 Task: Change the configuration of the board layout of the mark's project to sort by "Milestone" in descending order.
Action: Mouse pressed left at (240, 217)
Screenshot: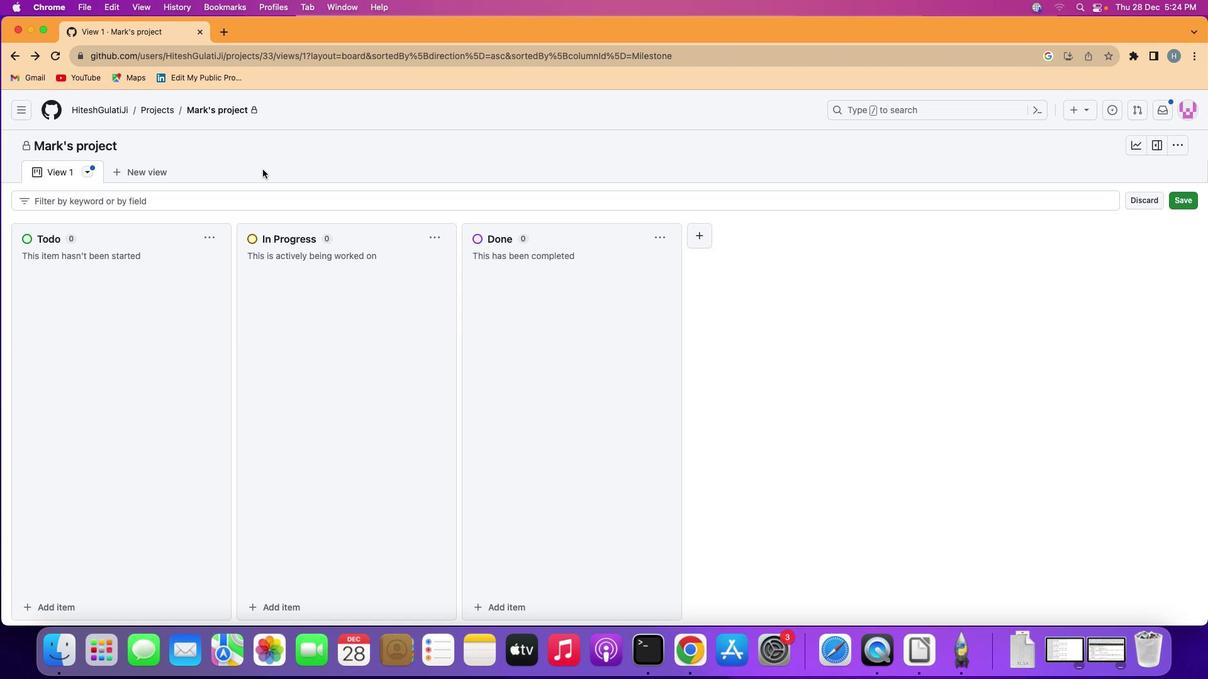 
Action: Mouse moved to (123, 215)
Screenshot: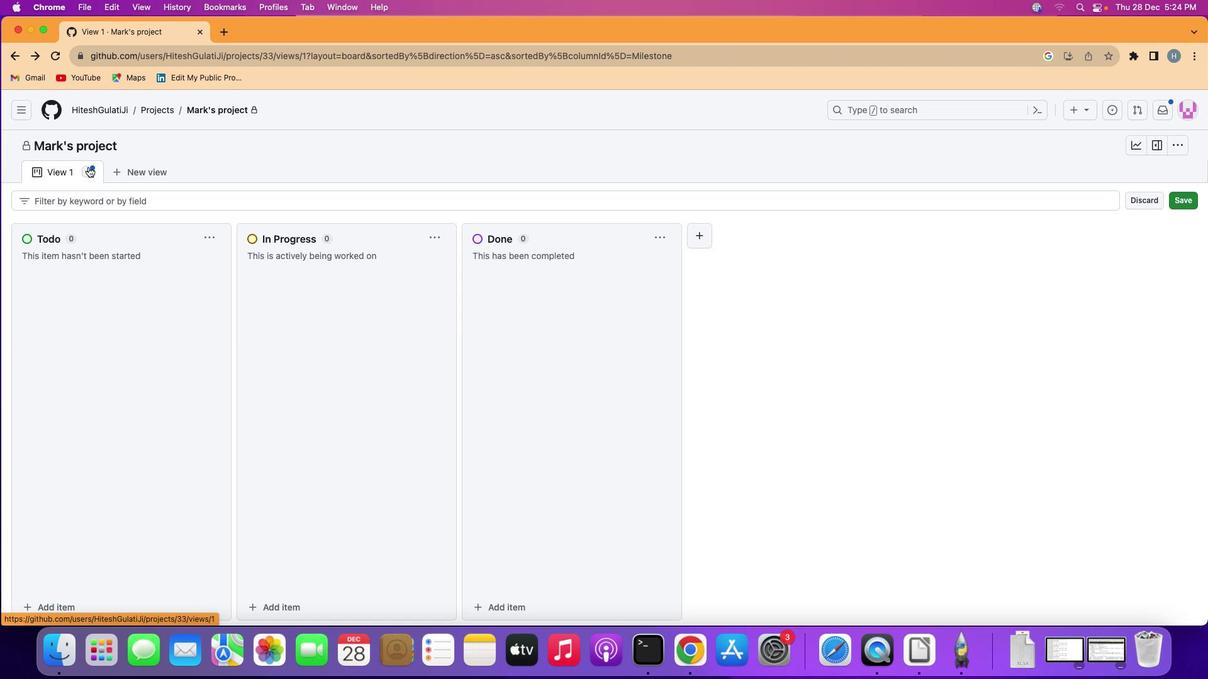 
Action: Mouse pressed left at (123, 215)
Screenshot: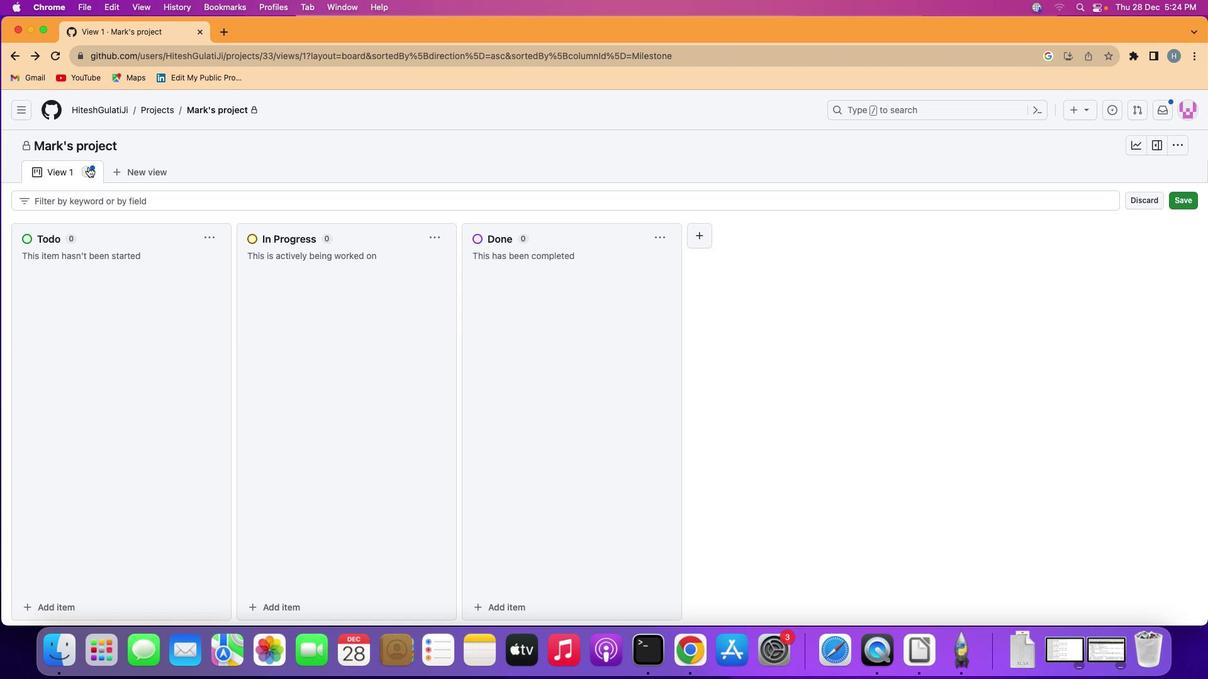 
Action: Mouse moved to (154, 328)
Screenshot: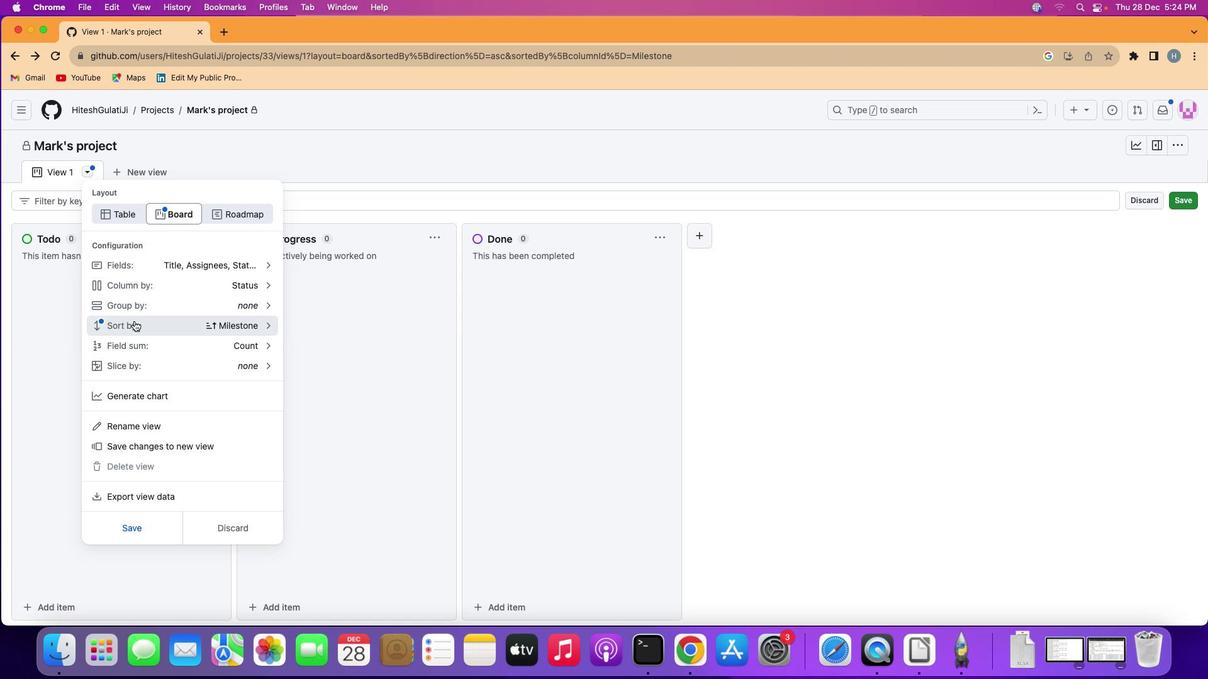 
Action: Mouse pressed left at (154, 328)
Screenshot: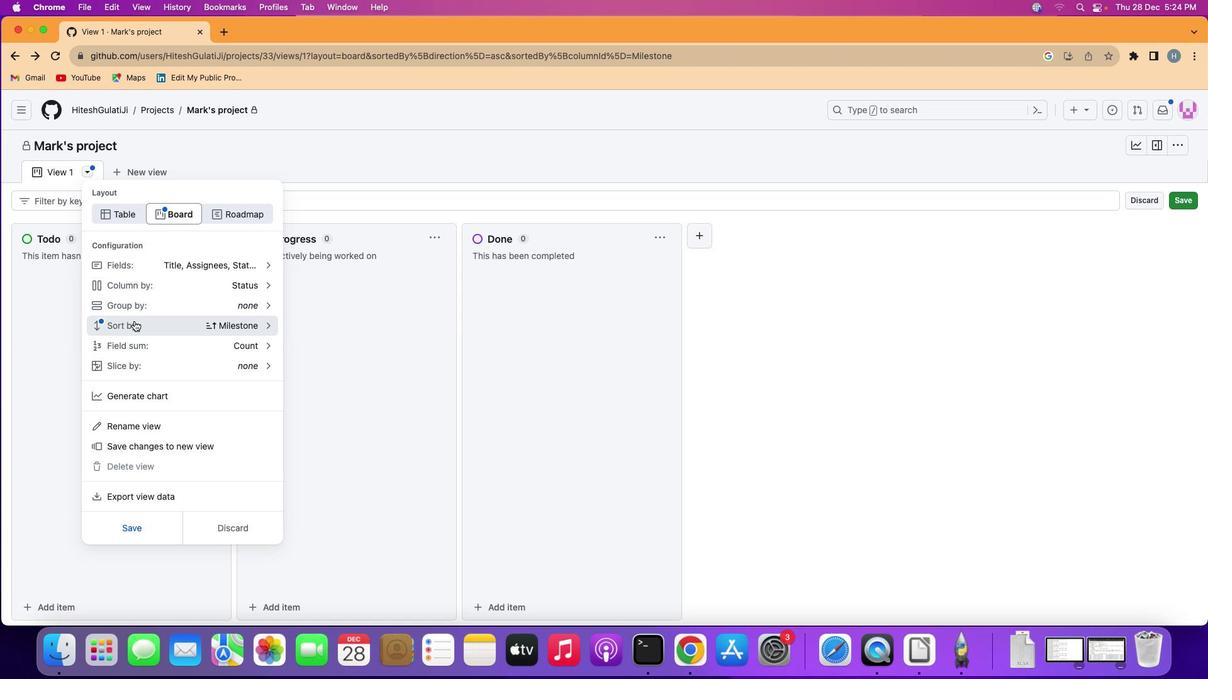 
Action: Mouse moved to (230, 366)
Screenshot: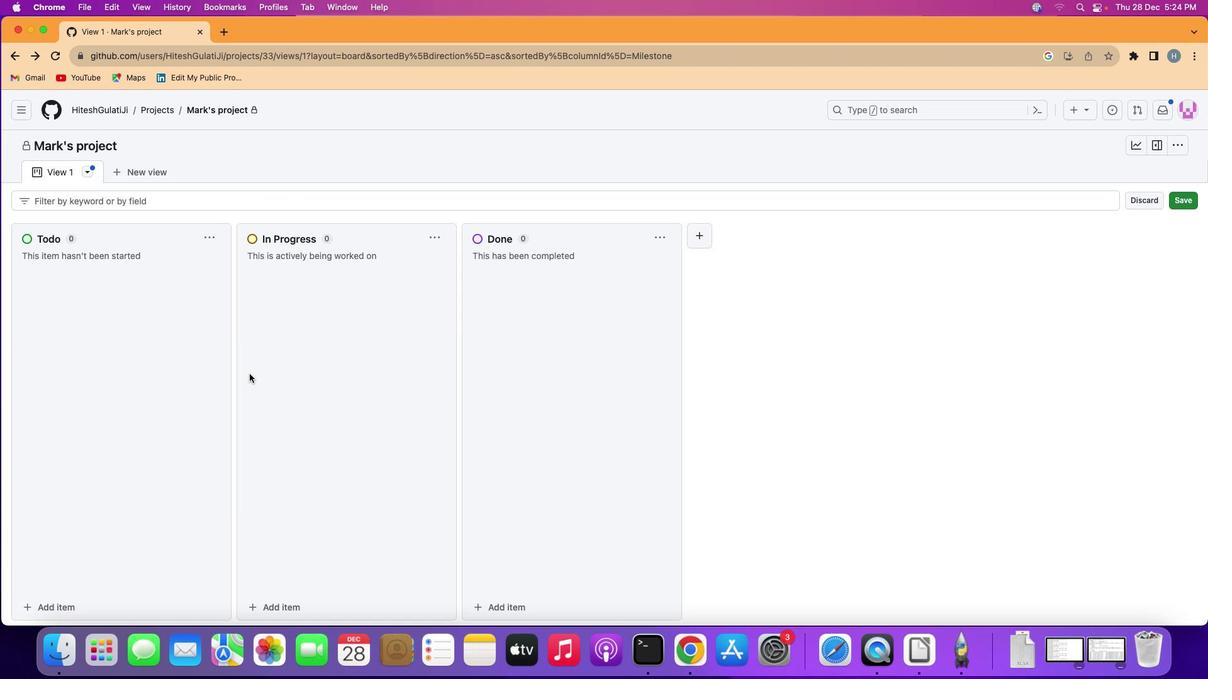 
Action: Mouse pressed left at (230, 366)
Screenshot: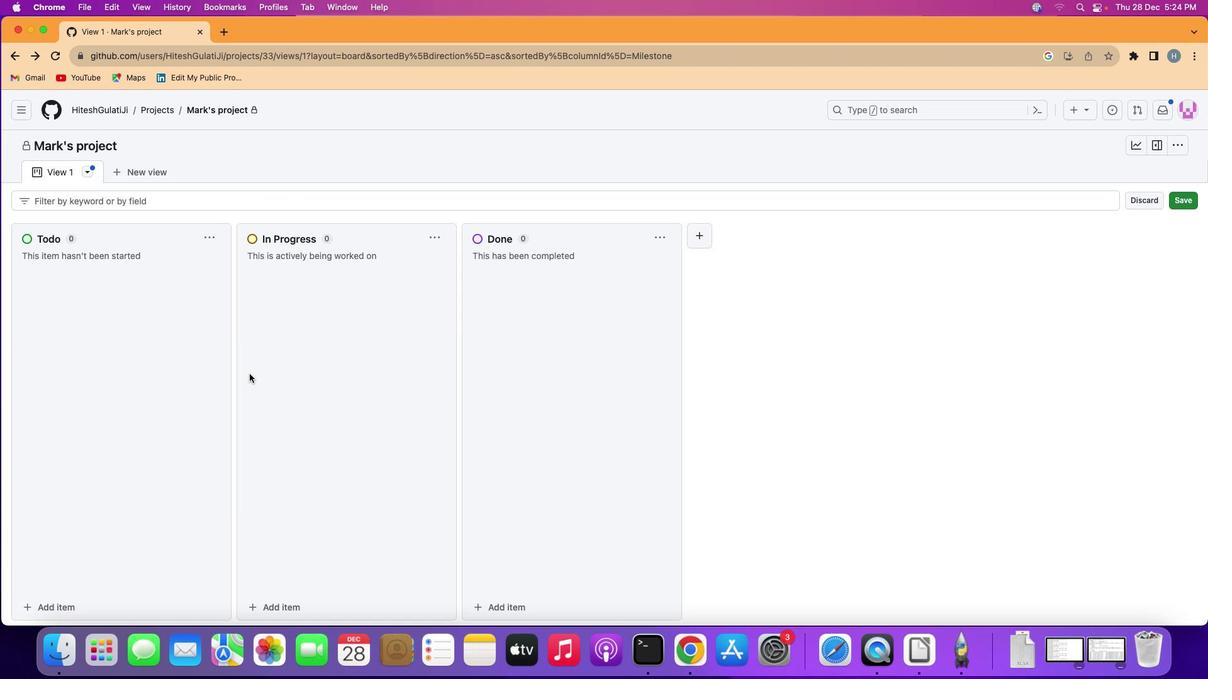 
Action: Mouse moved to (122, 217)
Screenshot: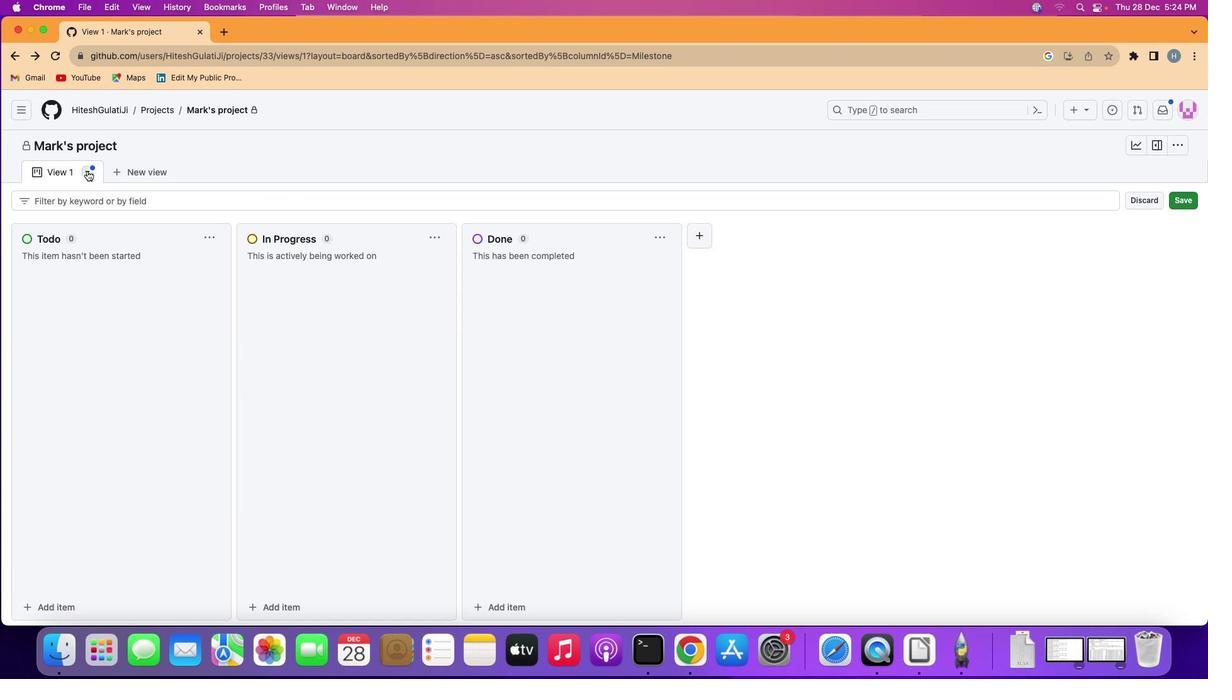 
Action: Mouse pressed left at (122, 217)
Screenshot: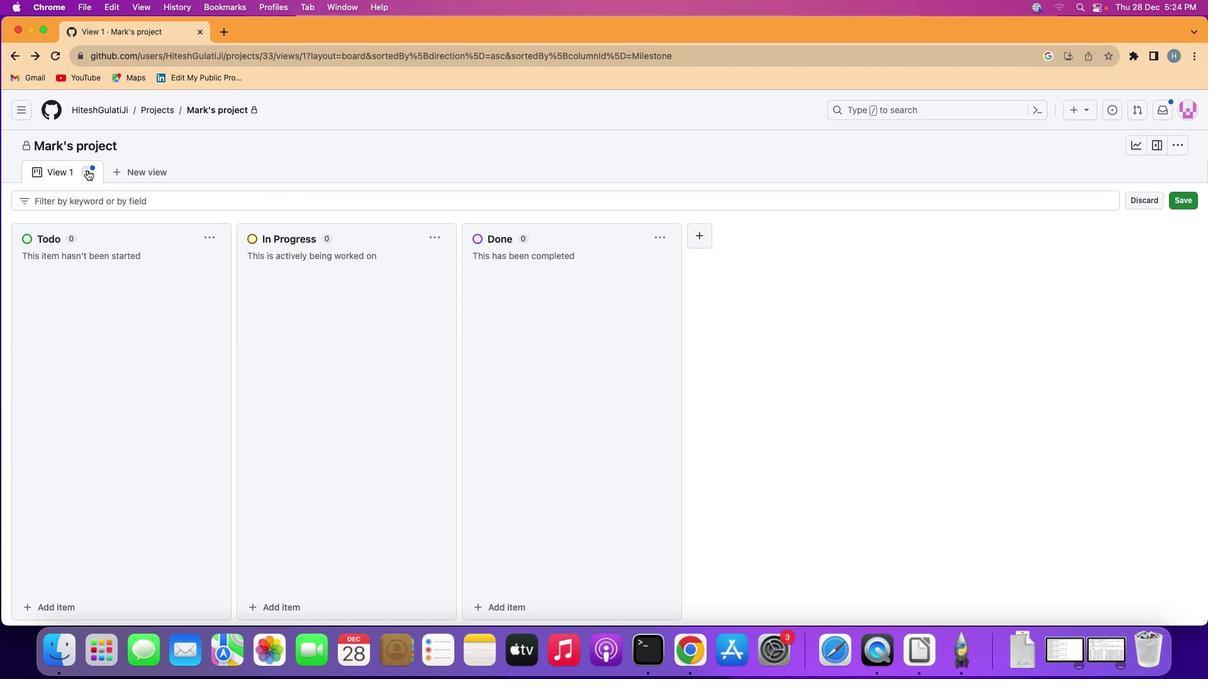 
Action: Mouse moved to (228, 333)
Screenshot: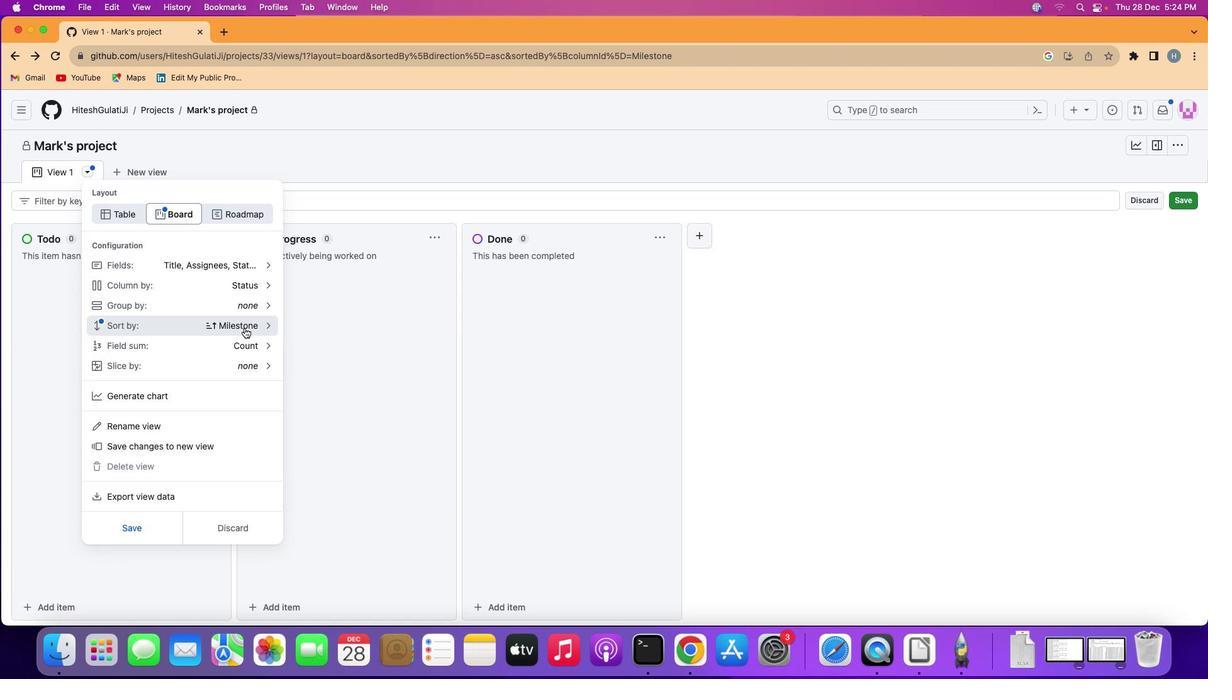 
Action: Mouse pressed left at (228, 333)
Screenshot: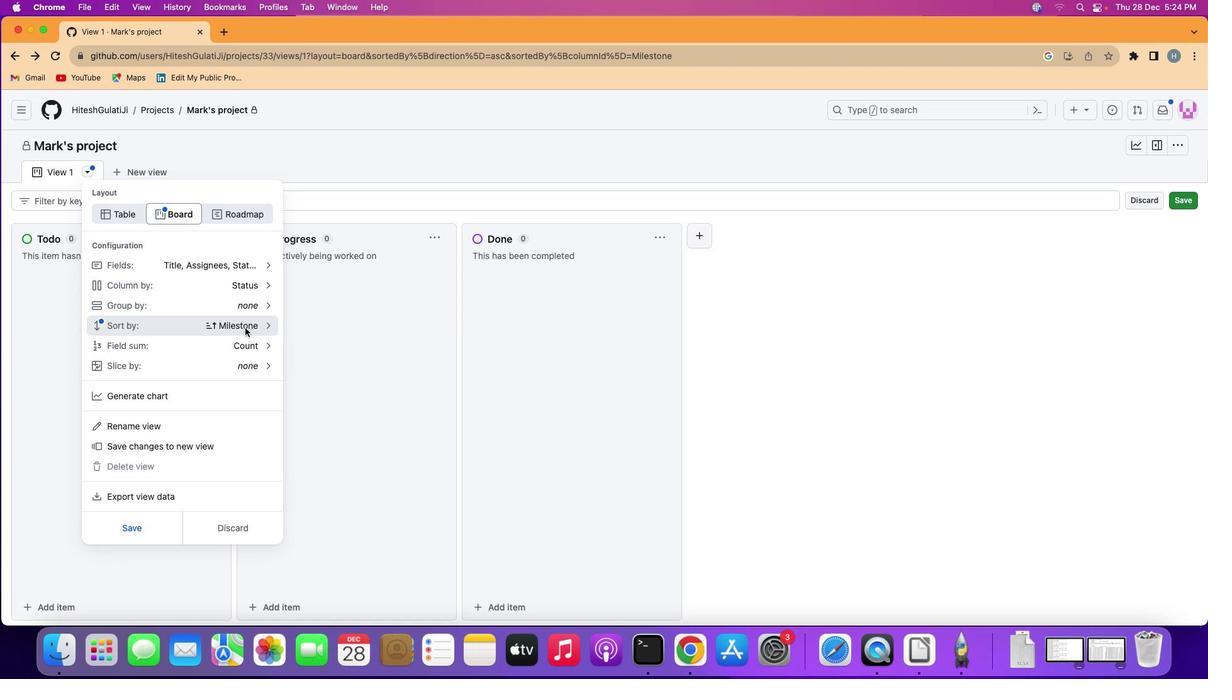 
Action: Mouse moved to (212, 367)
Screenshot: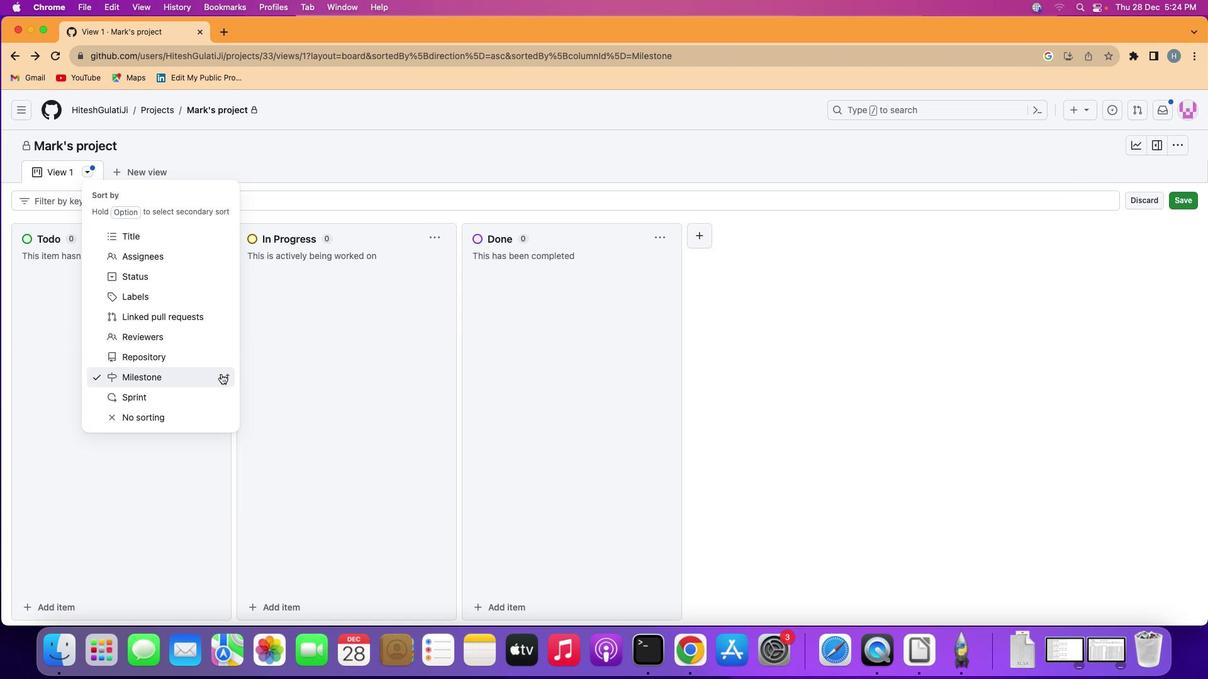 
Action: Mouse pressed left at (212, 367)
Screenshot: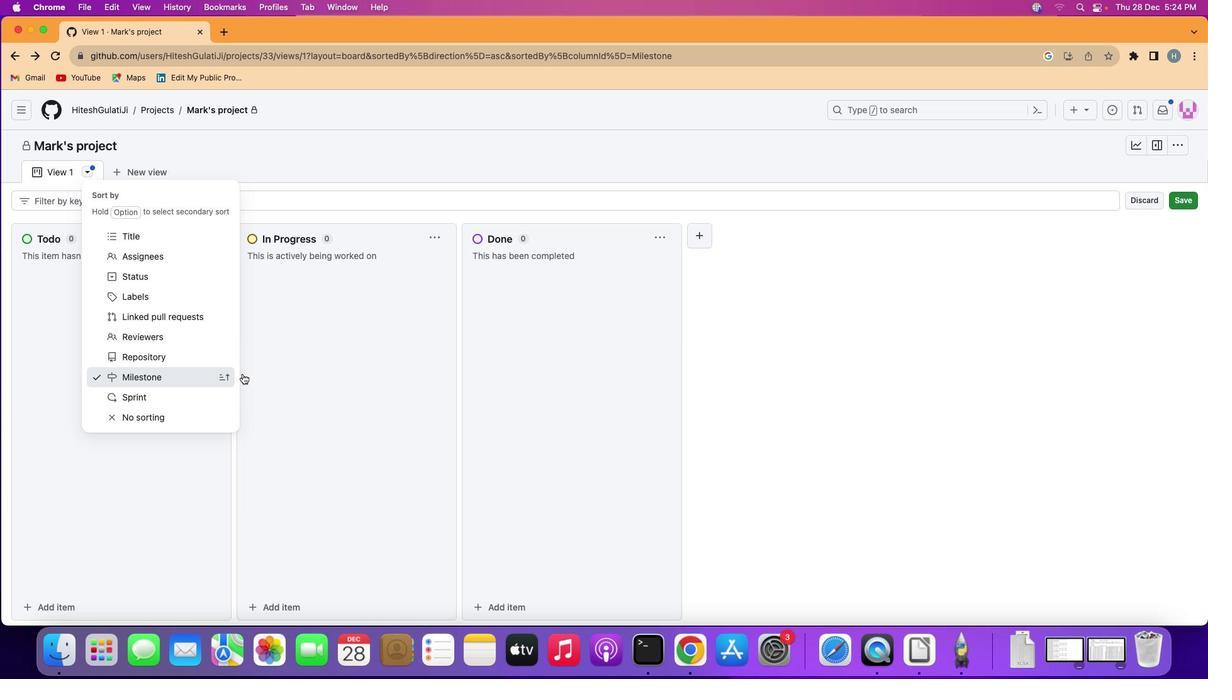 
Action: Mouse moved to (264, 361)
Screenshot: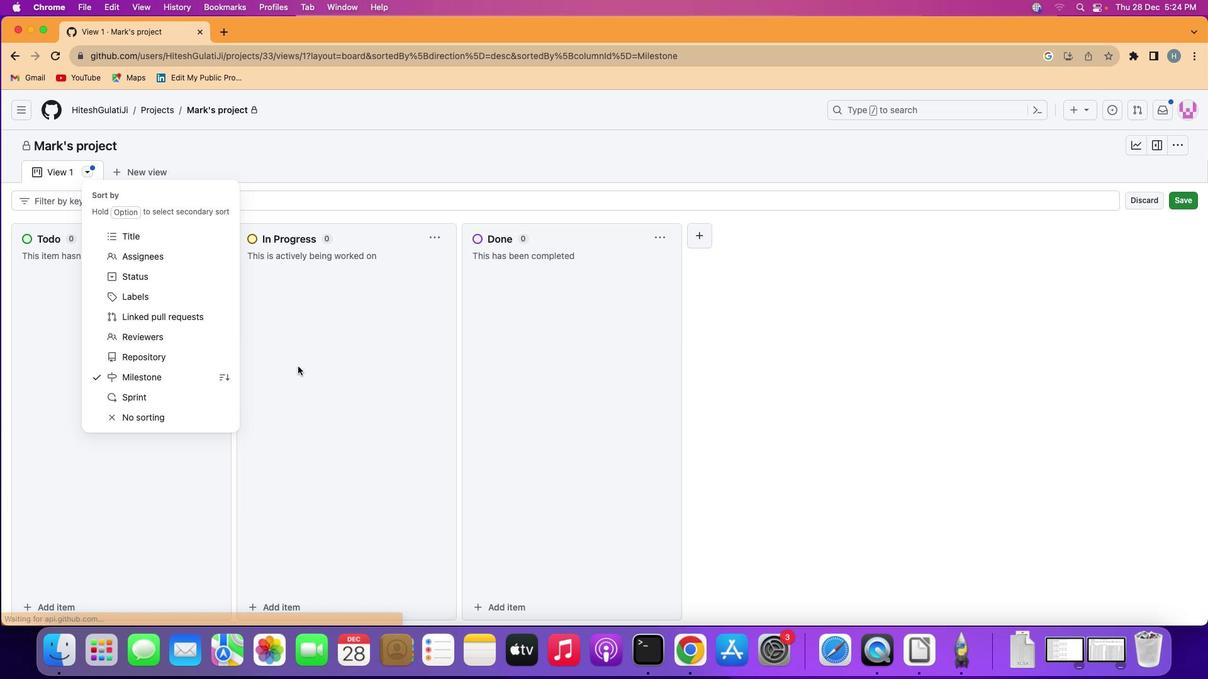 
